 Task: Set up alerts for new listings in San Diego, California, with a backyard garden.
Action: Key pressed s<Key.caps_lock>AN<Key.space><Key.caps_lock>d<Key.caps_lock>IEGO
Screenshot: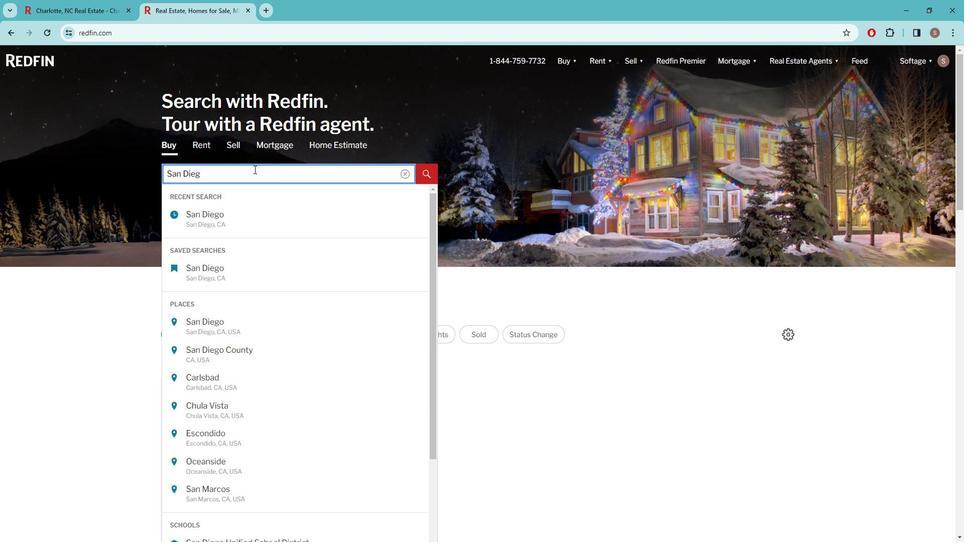 
Action: Mouse moved to (210, 222)
Screenshot: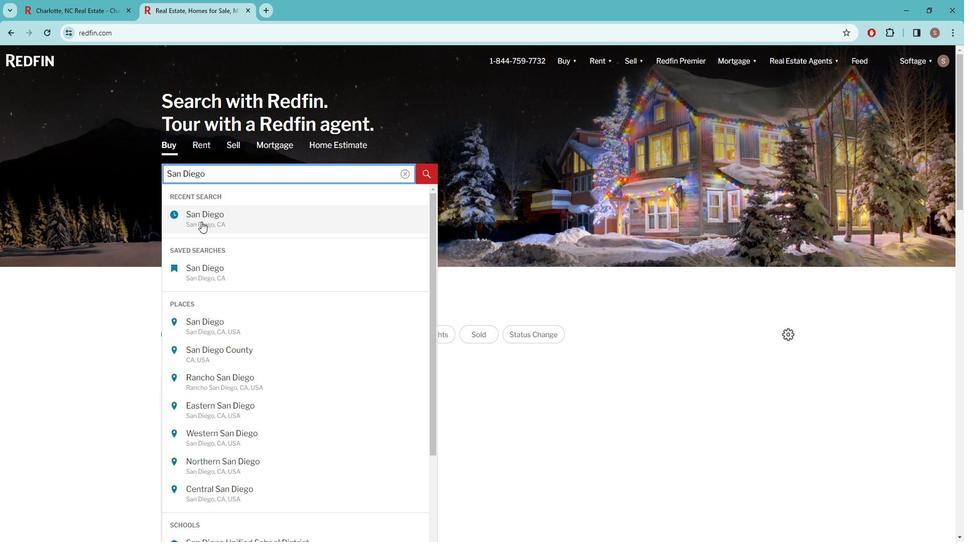 
Action: Mouse pressed left at (210, 222)
Screenshot: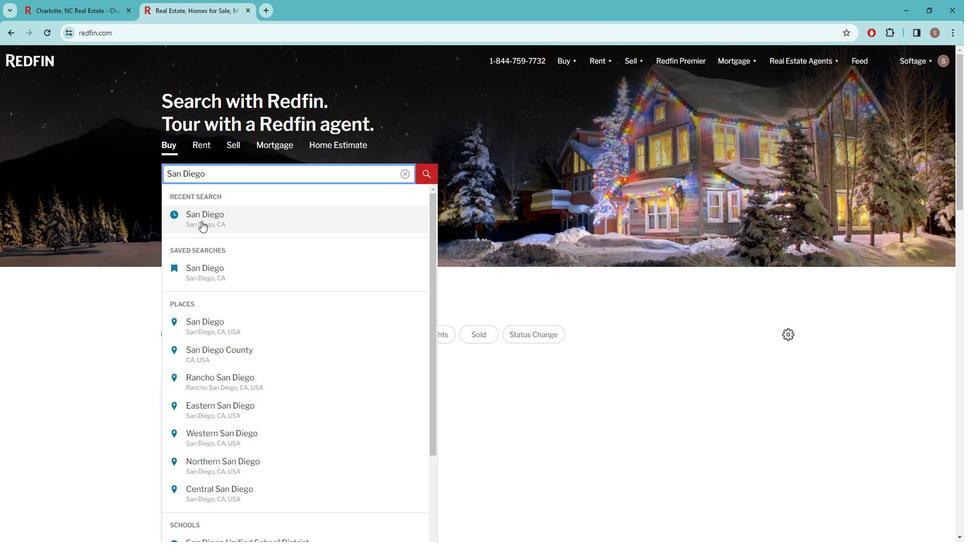 
Action: Mouse moved to (851, 128)
Screenshot: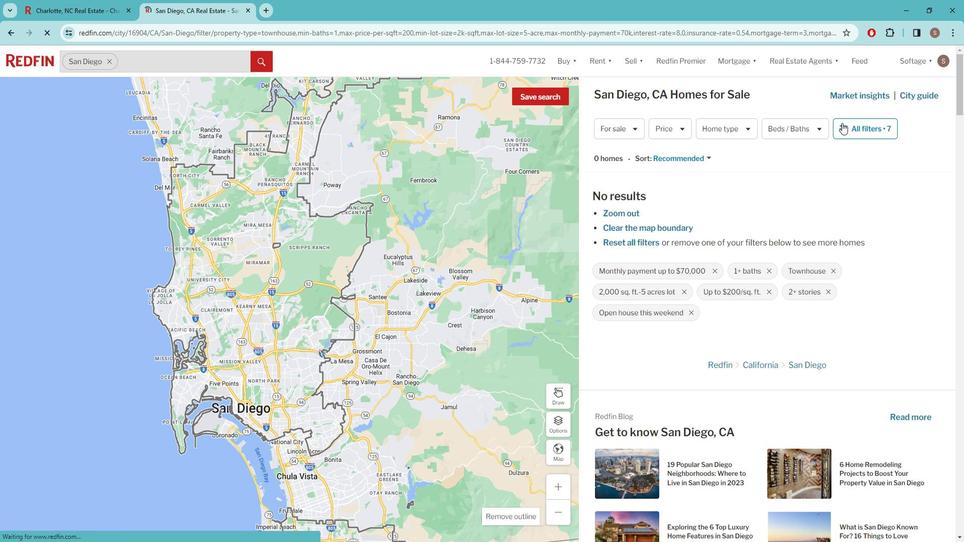 
Action: Mouse pressed left at (851, 128)
Screenshot: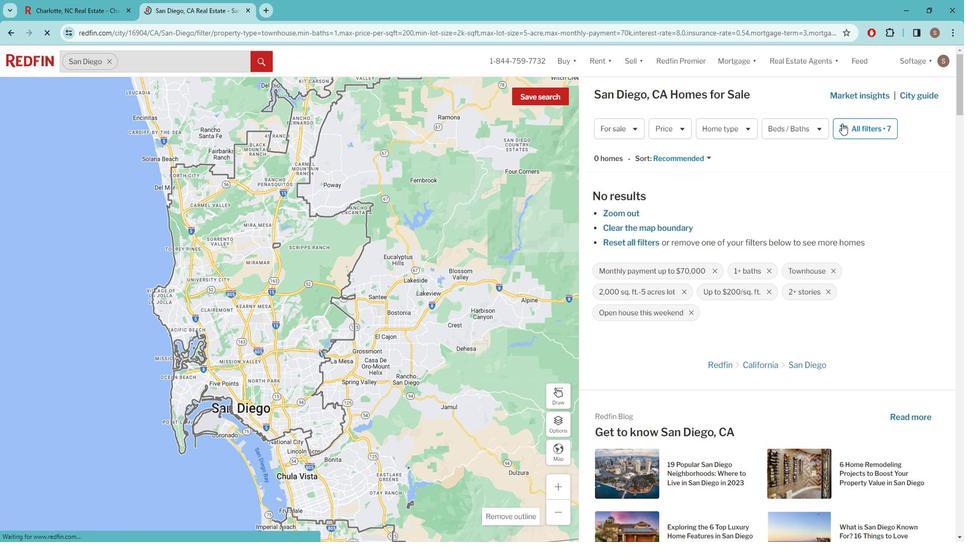
Action: Mouse moved to (887, 128)
Screenshot: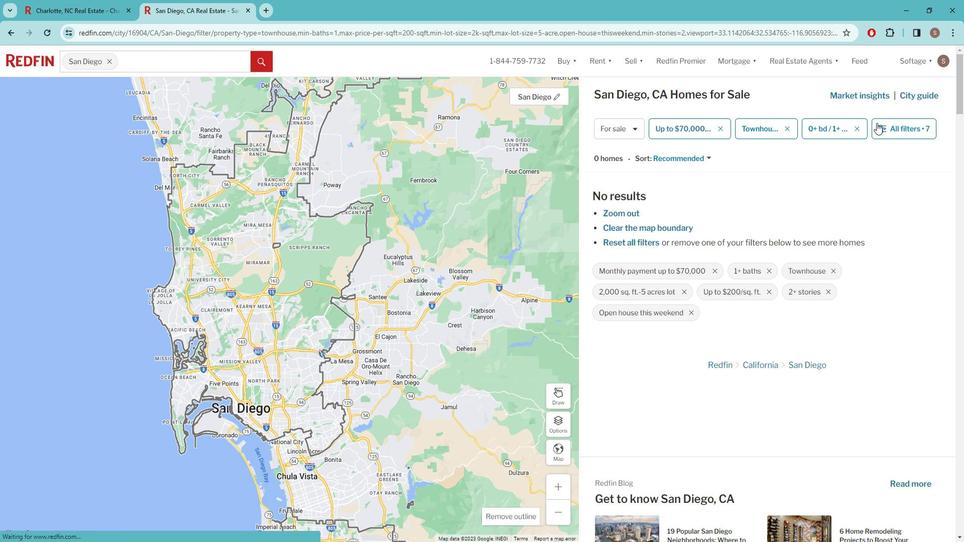 
Action: Mouse pressed left at (887, 128)
Screenshot: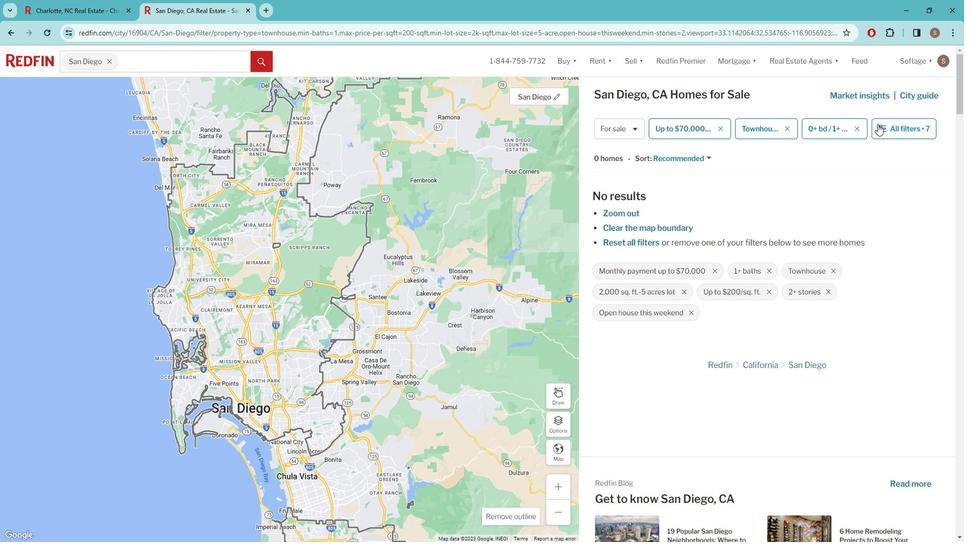 
Action: Mouse moved to (748, 190)
Screenshot: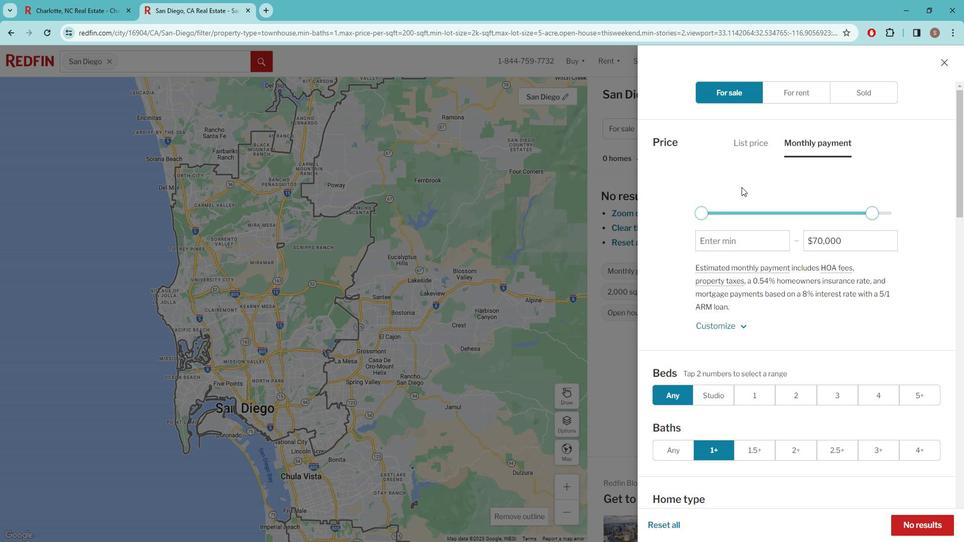 
Action: Mouse scrolled (748, 190) with delta (0, 0)
Screenshot: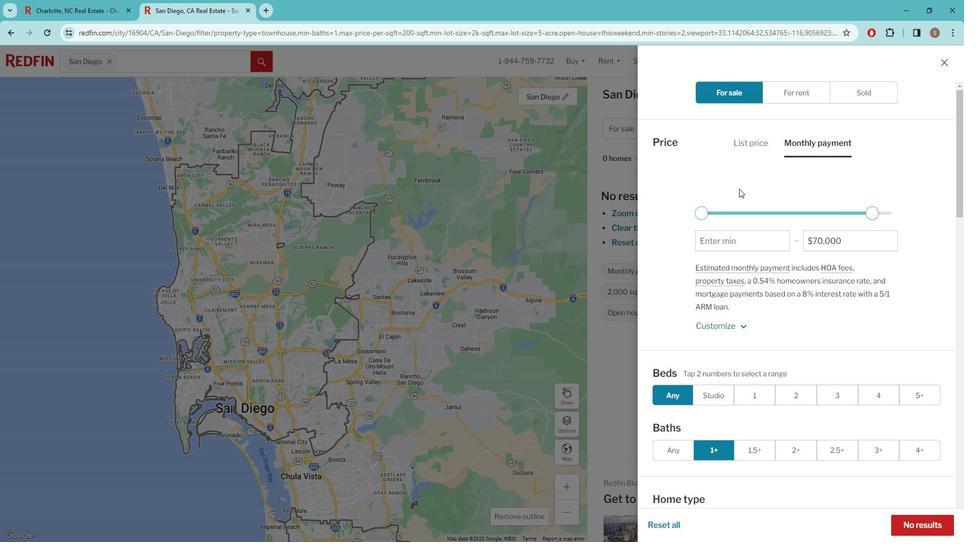 
Action: Mouse moved to (748, 190)
Screenshot: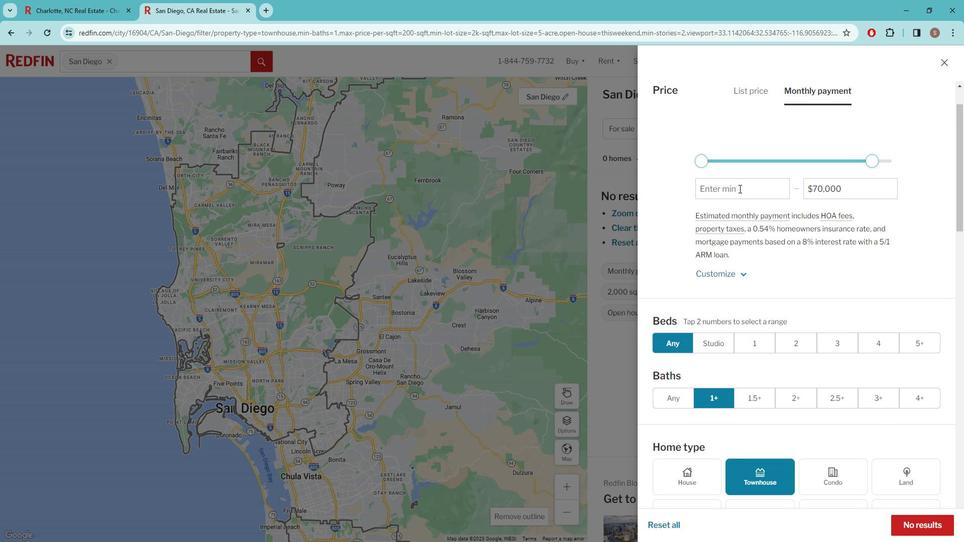 
Action: Mouse scrolled (748, 190) with delta (0, 0)
Screenshot: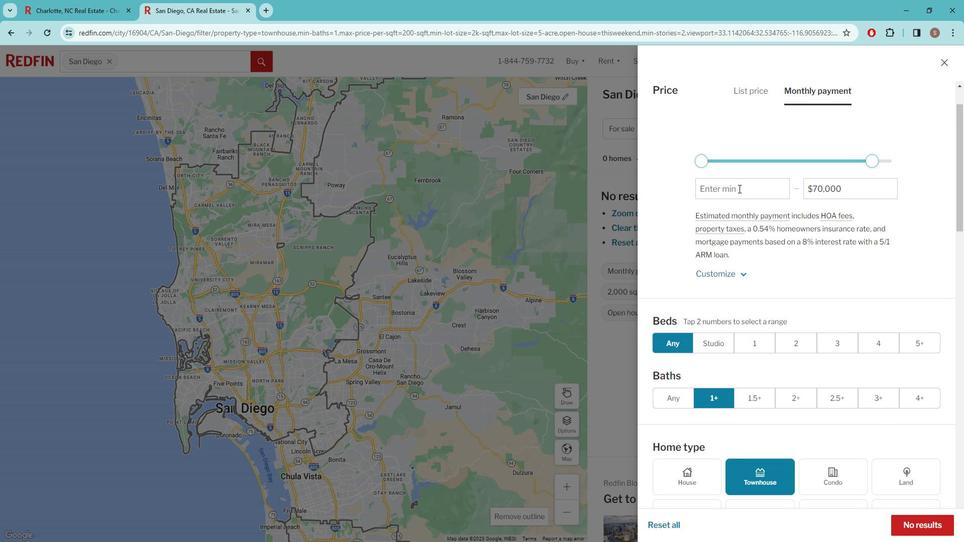 
Action: Mouse moved to (747, 190)
Screenshot: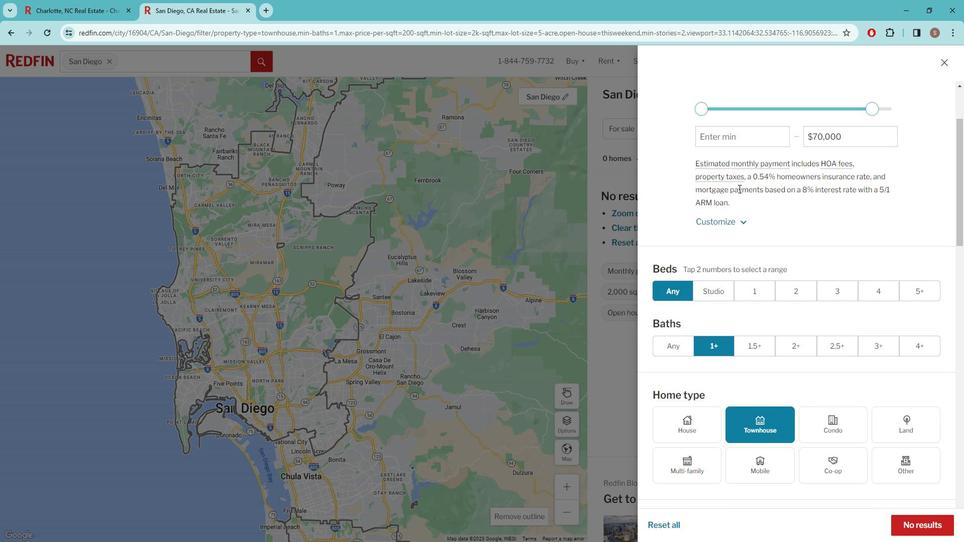 
Action: Mouse scrolled (747, 190) with delta (0, 0)
Screenshot: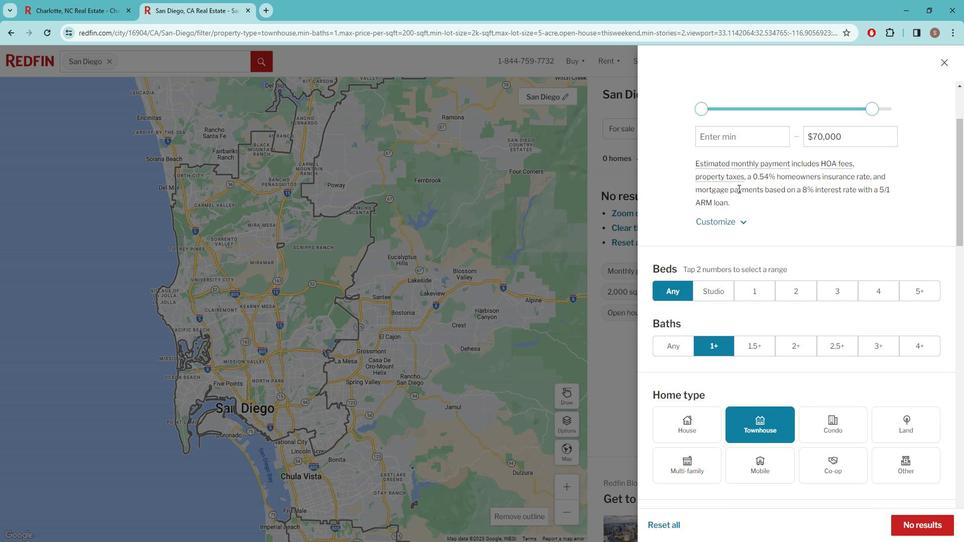 
Action: Mouse scrolled (747, 190) with delta (0, 0)
Screenshot: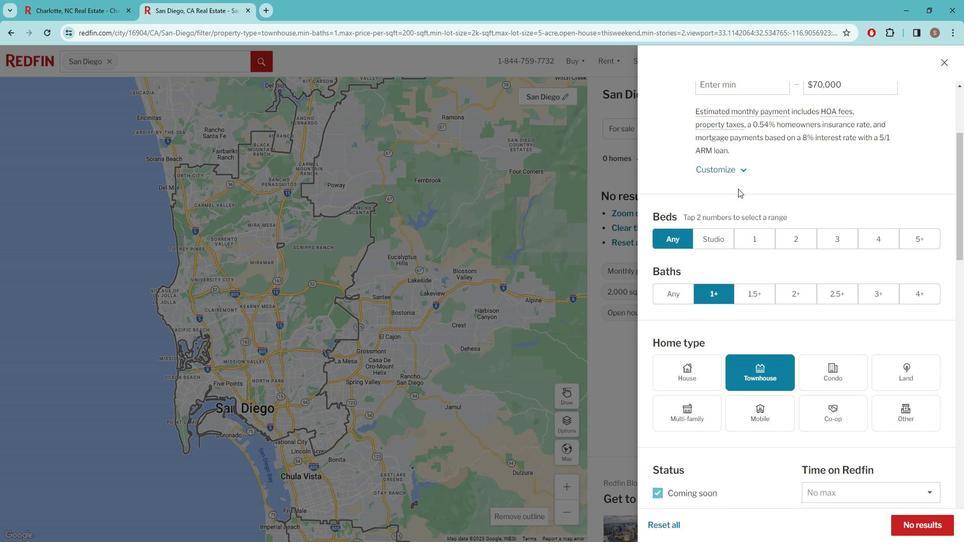 
Action: Mouse scrolled (747, 190) with delta (0, 0)
Screenshot: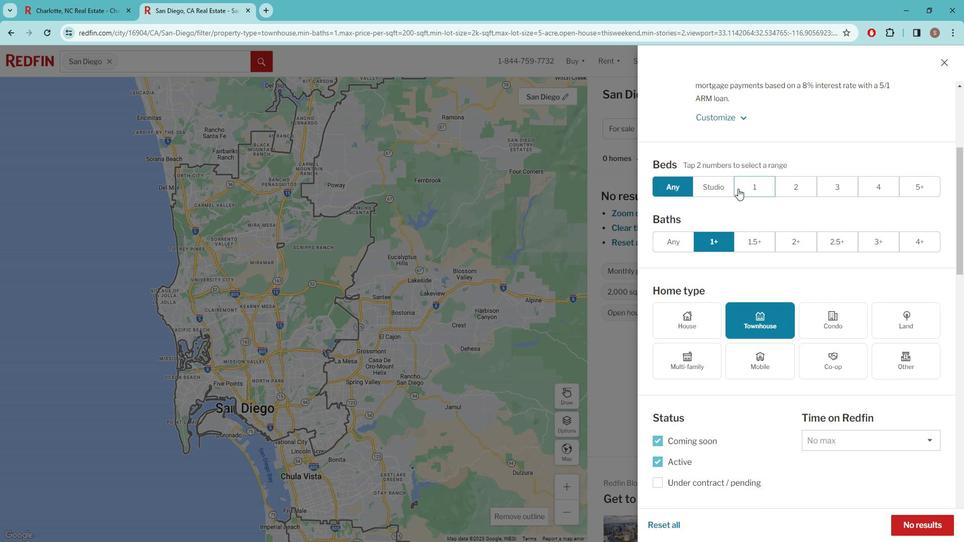 
Action: Mouse moved to (769, 259)
Screenshot: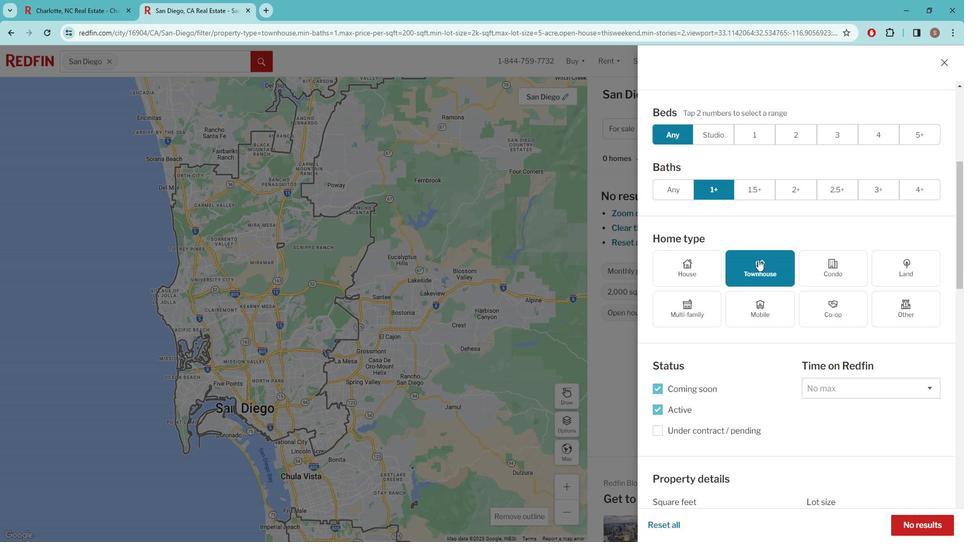 
Action: Mouse pressed left at (769, 259)
Screenshot: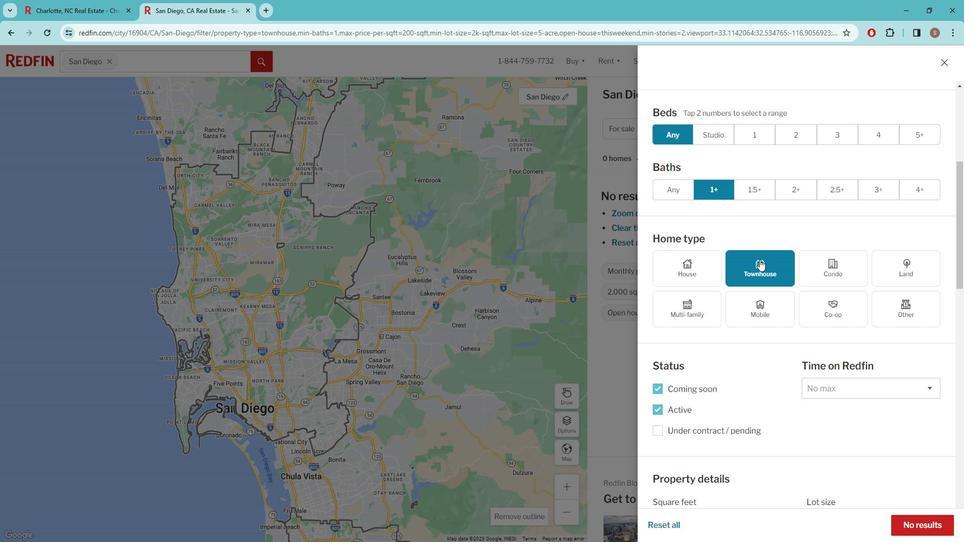 
Action: Mouse moved to (685, 187)
Screenshot: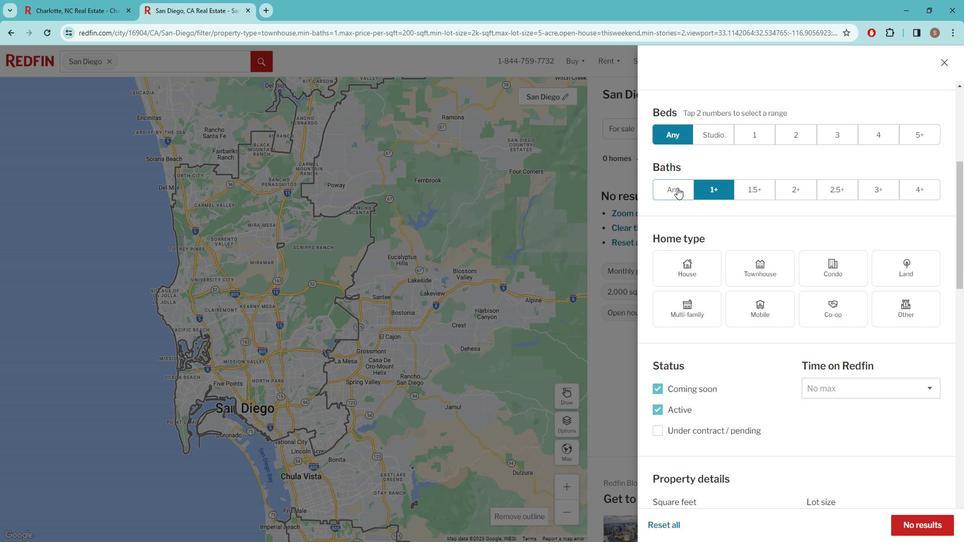 
Action: Mouse pressed left at (685, 187)
Screenshot: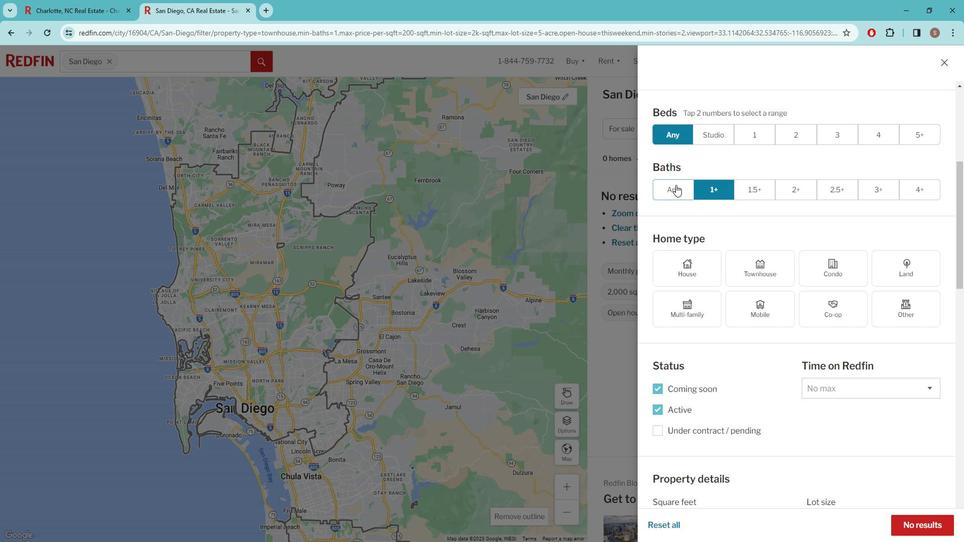 
Action: Mouse moved to (744, 227)
Screenshot: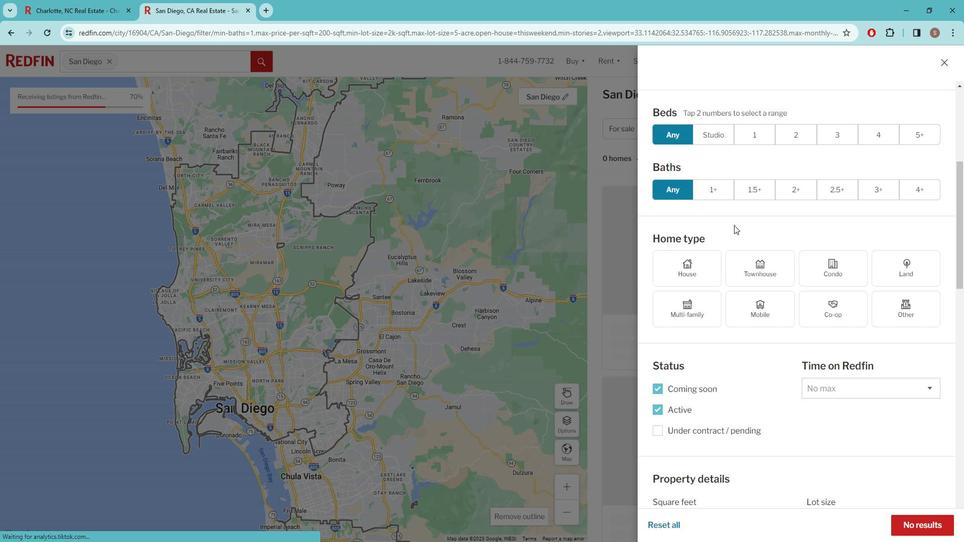 
Action: Mouse scrolled (744, 226) with delta (0, 0)
Screenshot: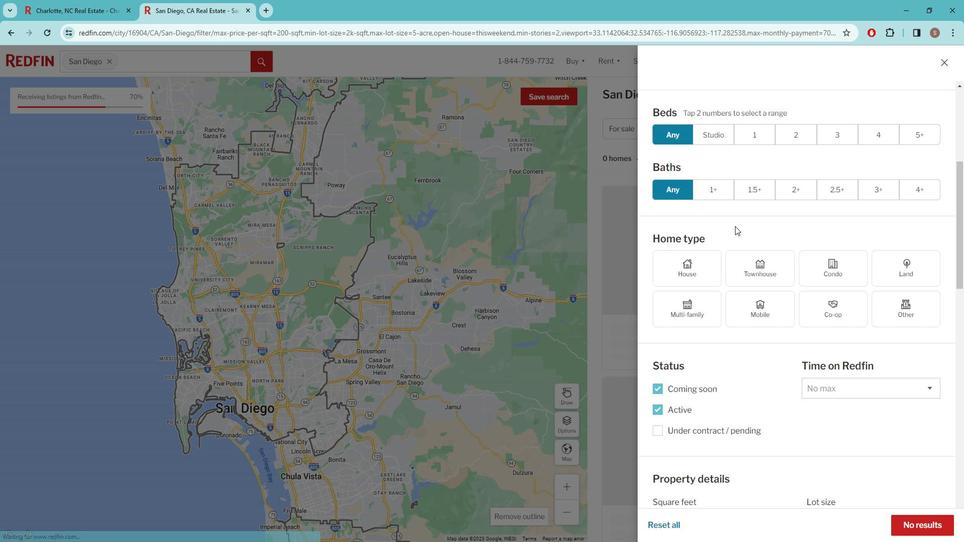 
Action: Mouse scrolled (744, 226) with delta (0, 0)
Screenshot: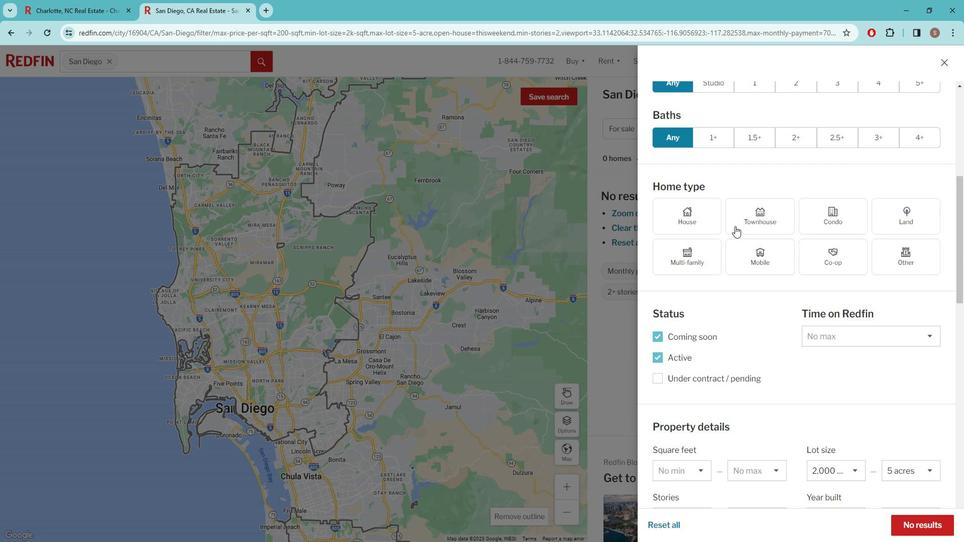 
Action: Mouse scrolled (744, 226) with delta (0, 0)
Screenshot: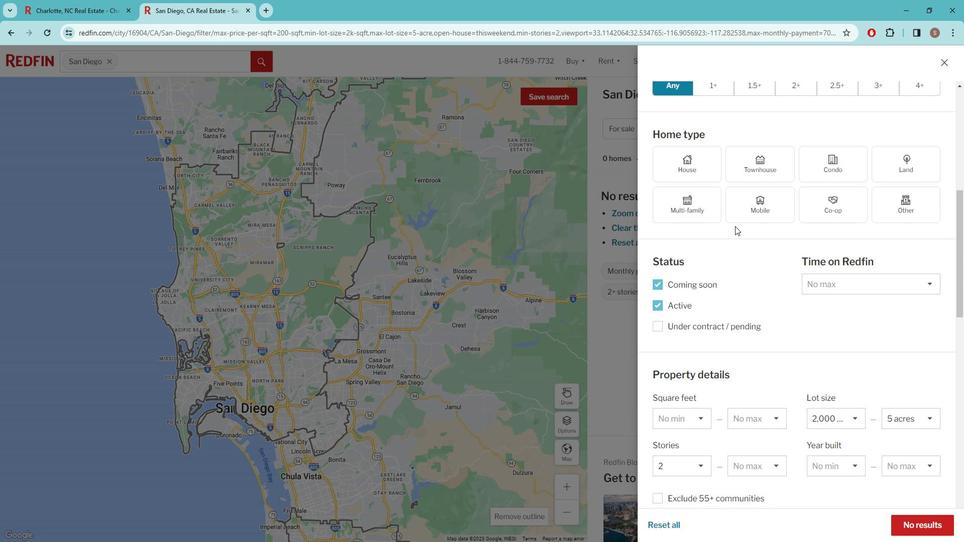 
Action: Mouse scrolled (744, 226) with delta (0, 0)
Screenshot: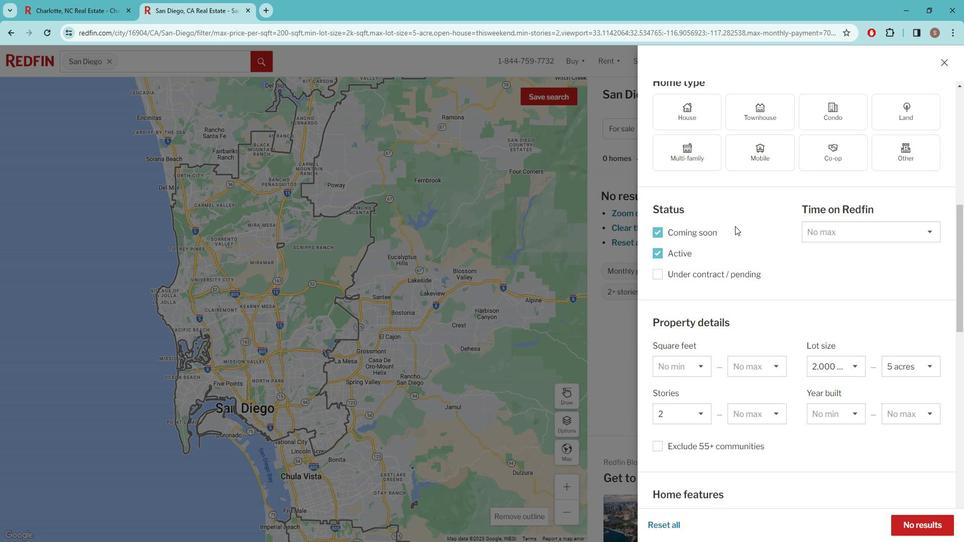 
Action: Mouse scrolled (744, 226) with delta (0, 0)
Screenshot: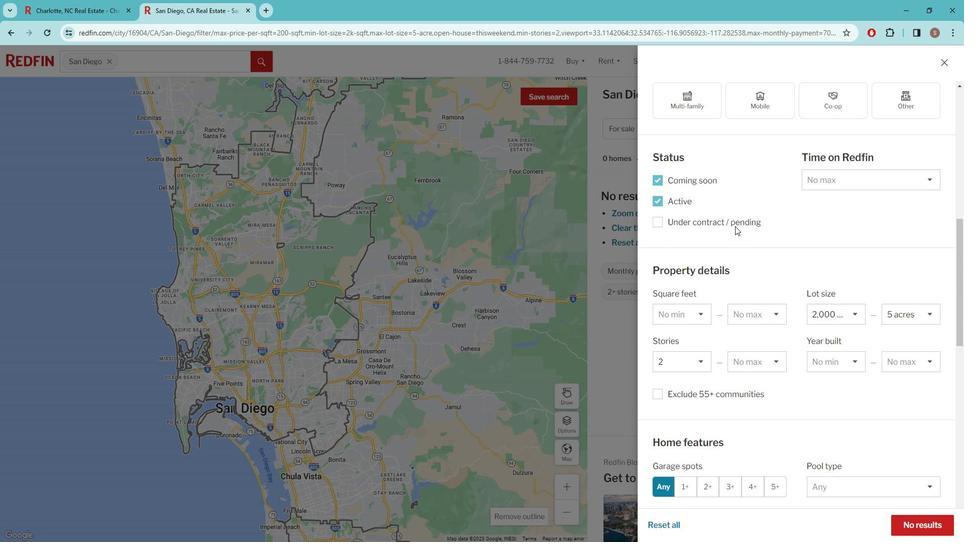 
Action: Mouse scrolled (744, 226) with delta (0, 0)
Screenshot: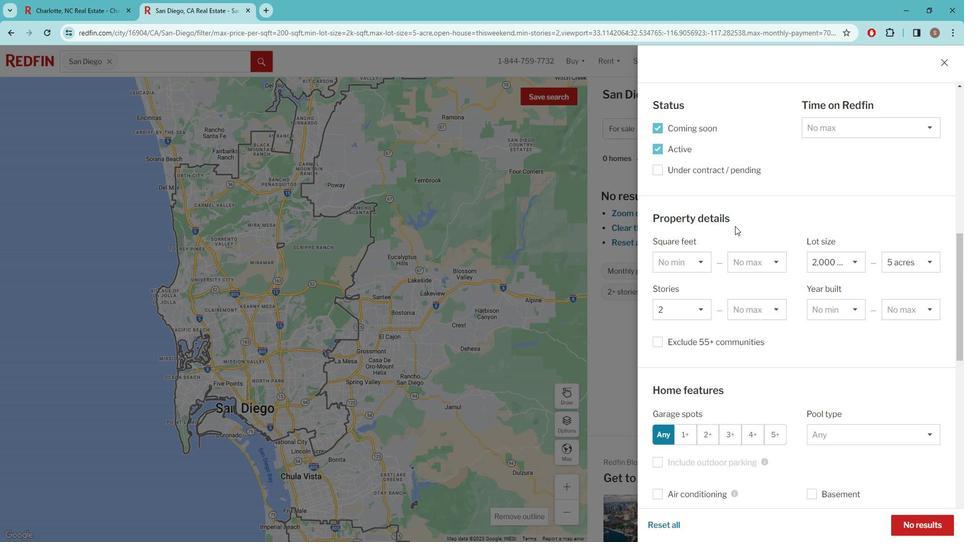 
Action: Mouse scrolled (744, 226) with delta (0, 0)
Screenshot: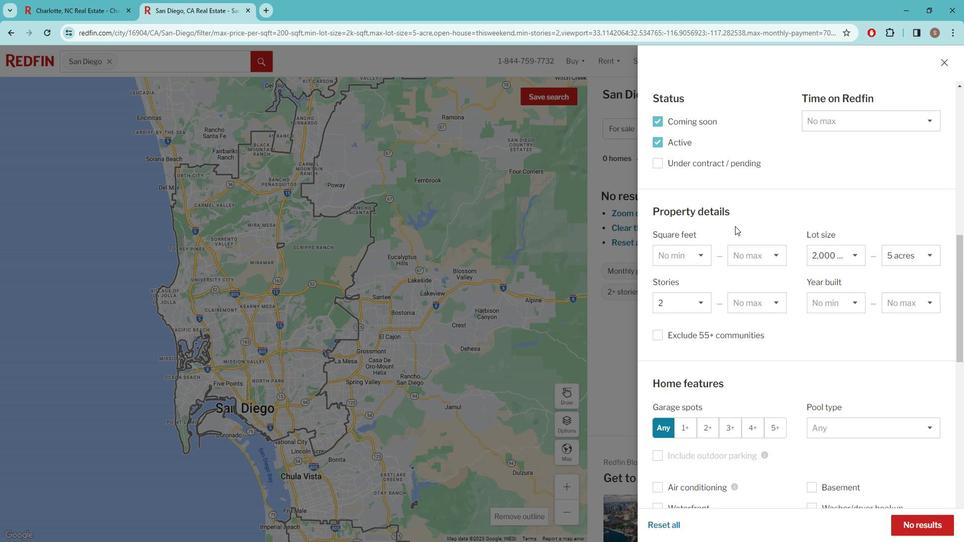 
Action: Mouse scrolled (744, 226) with delta (0, 0)
Screenshot: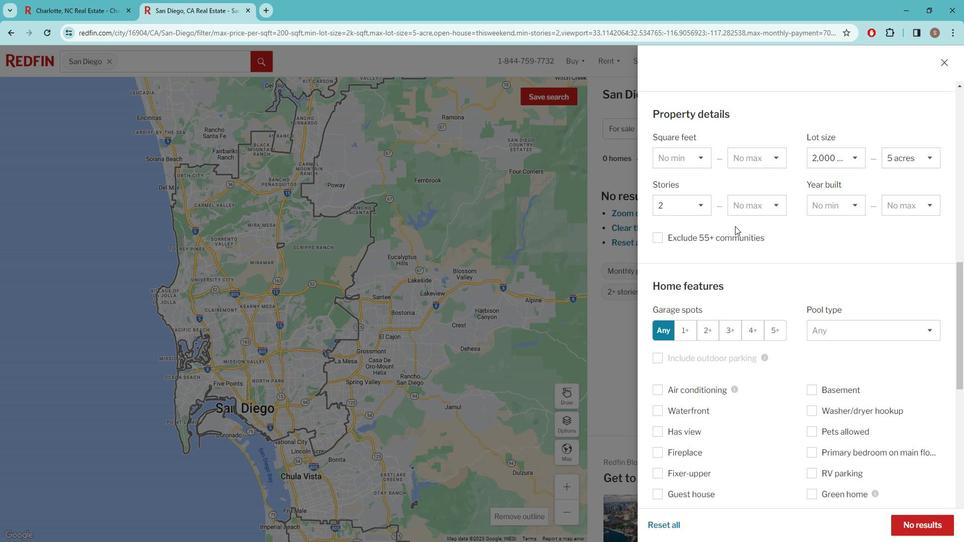 
Action: Mouse moved to (743, 227)
Screenshot: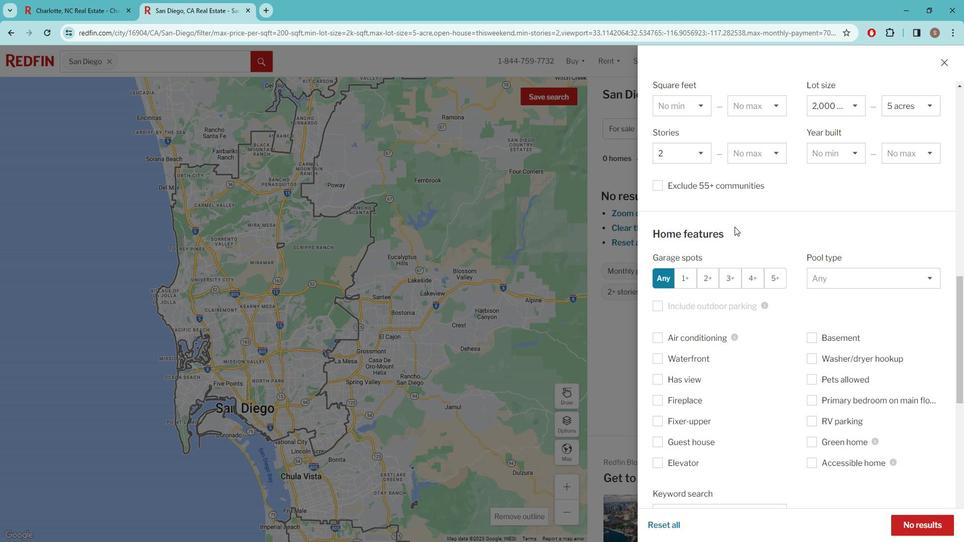
Action: Mouse scrolled (743, 227) with delta (0, 0)
Screenshot: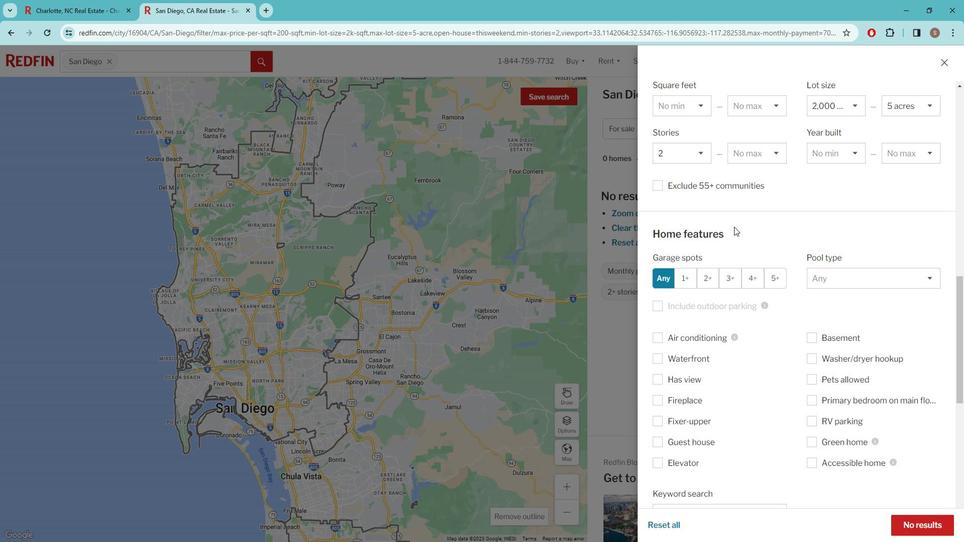
Action: Mouse moved to (739, 244)
Screenshot: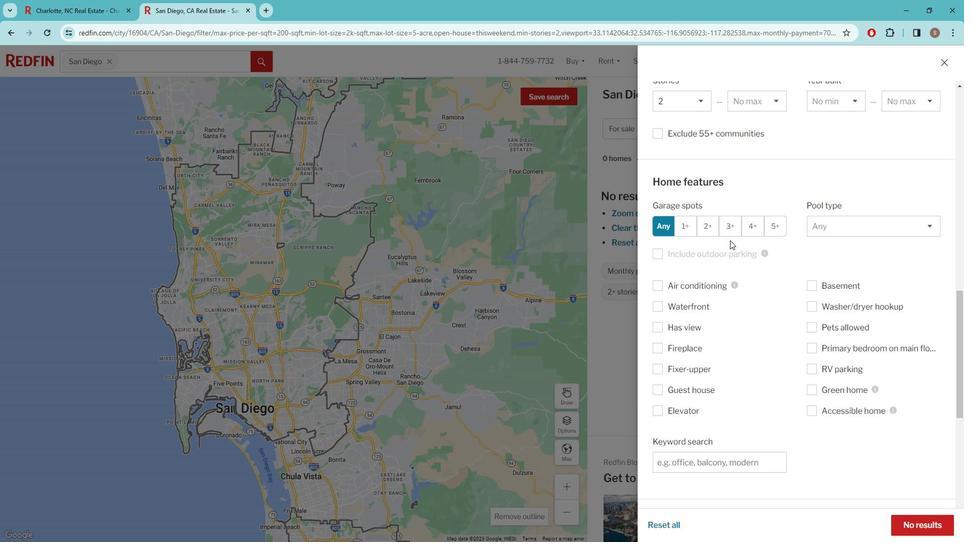 
Action: Mouse scrolled (739, 243) with delta (0, 0)
Screenshot: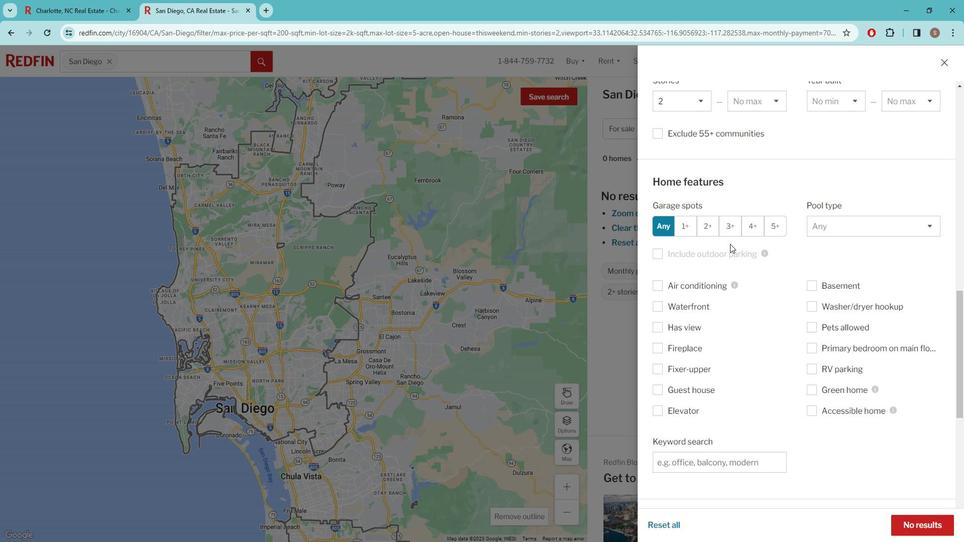 
Action: Mouse moved to (691, 407)
Screenshot: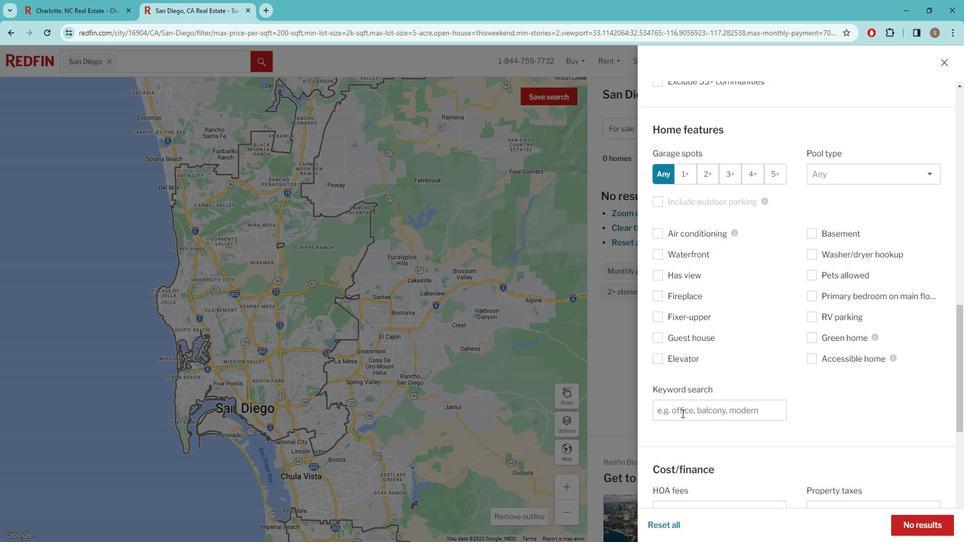 
Action: Mouse pressed left at (691, 407)
Screenshot: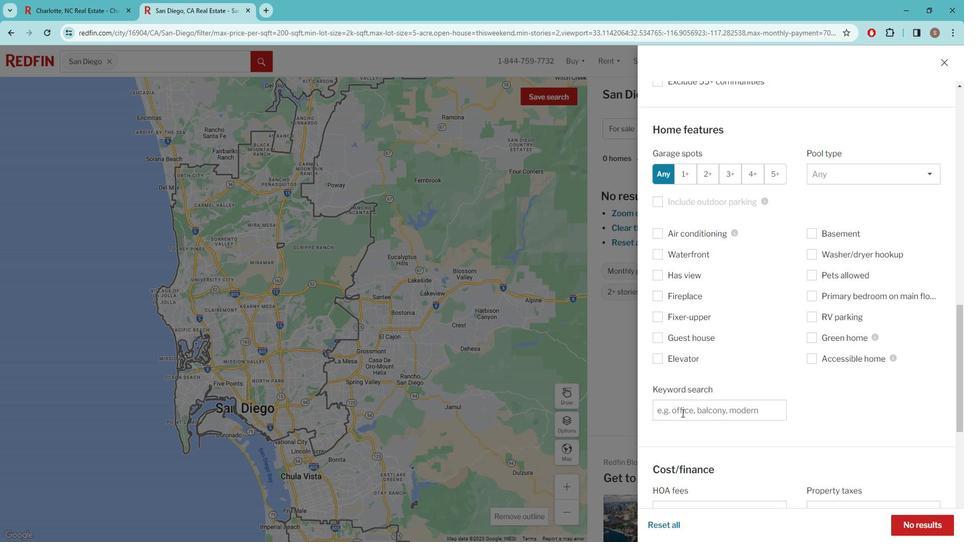 
Action: Key pressed BACKYARD<Key.space>GARDEN<Key.space>
Screenshot: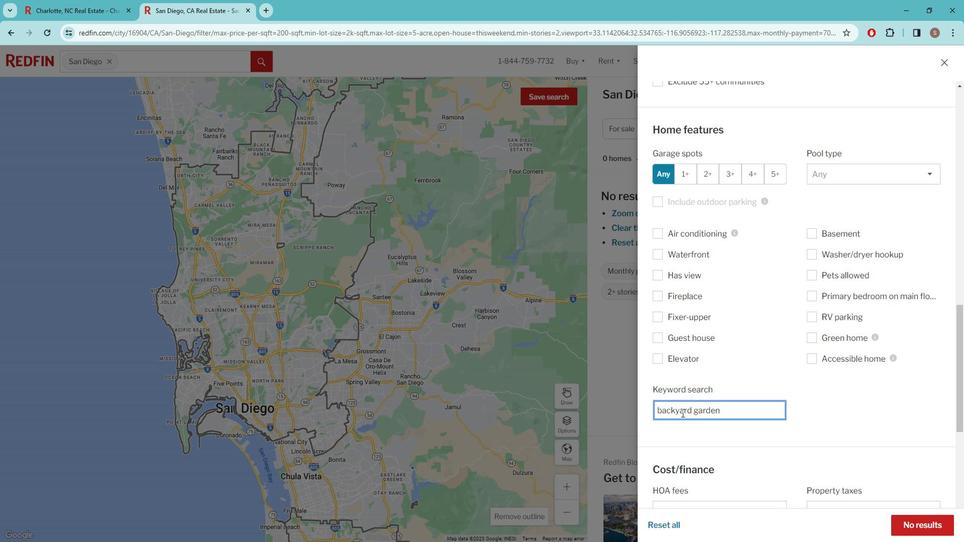 
Action: Mouse moved to (724, 394)
Screenshot: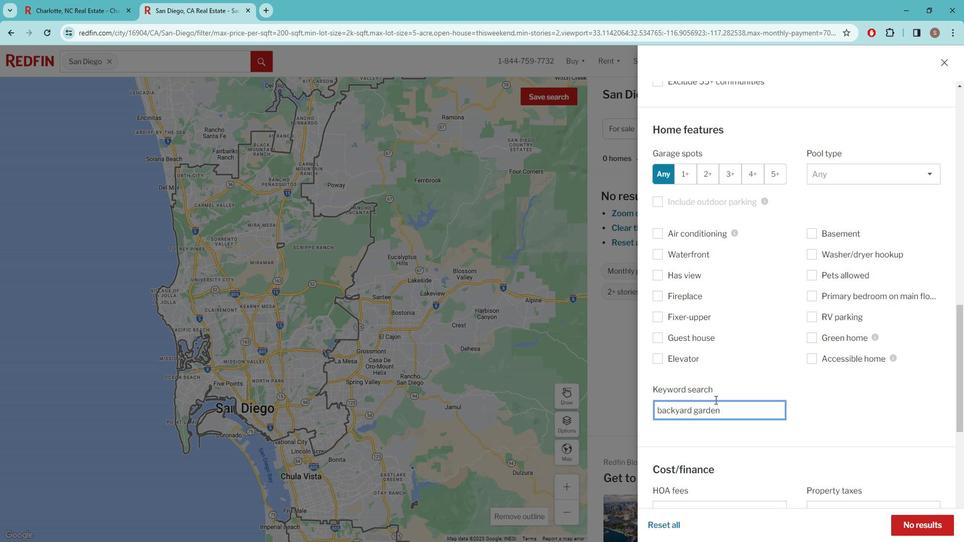 
Action: Mouse scrolled (724, 393) with delta (0, 0)
Screenshot: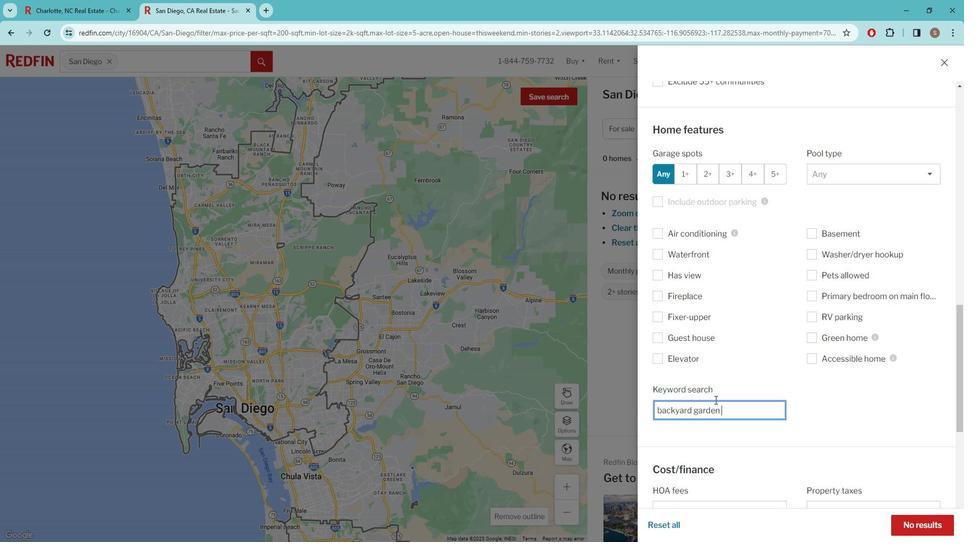 
Action: Mouse moved to (722, 394)
Screenshot: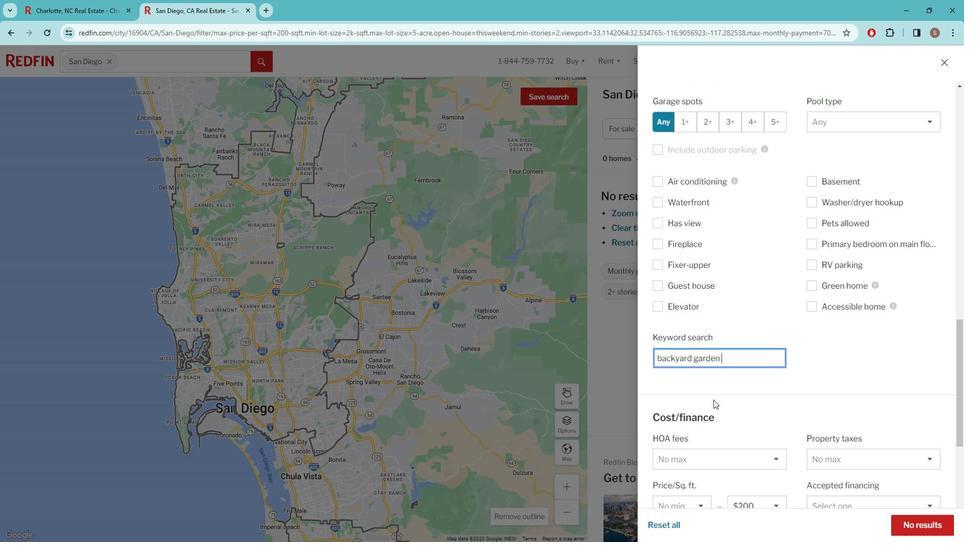 
Action: Mouse scrolled (722, 393) with delta (0, 0)
Screenshot: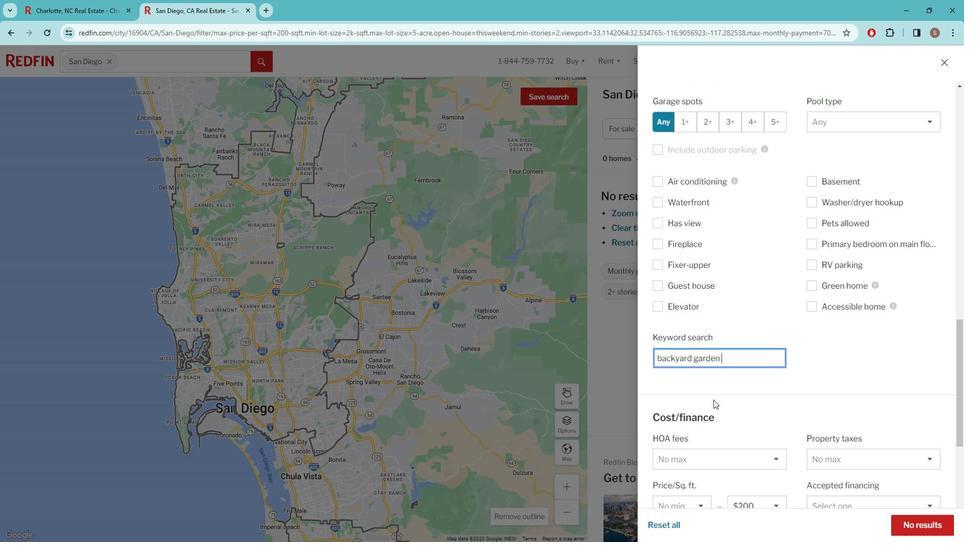 
Action: Mouse moved to (718, 396)
Screenshot: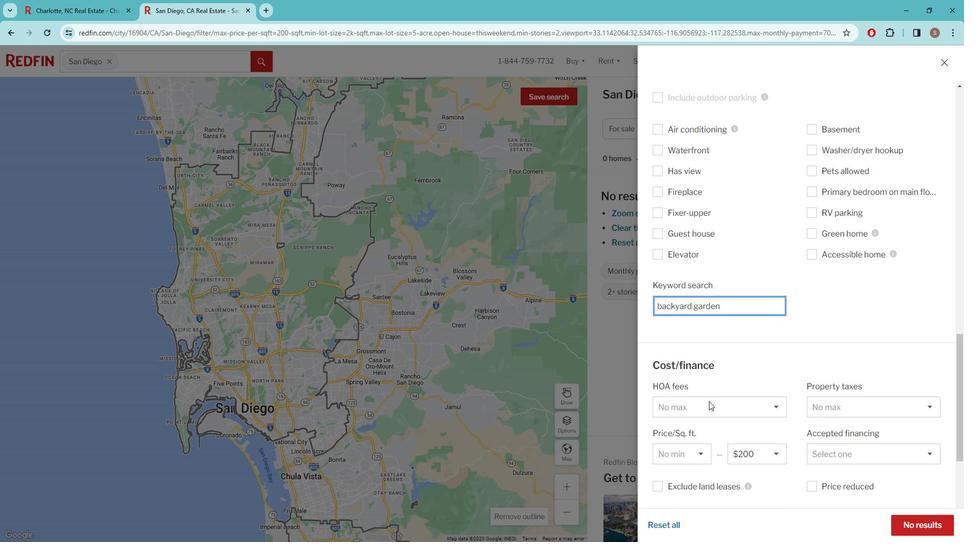 
Action: Mouse scrolled (718, 395) with delta (0, 0)
Screenshot: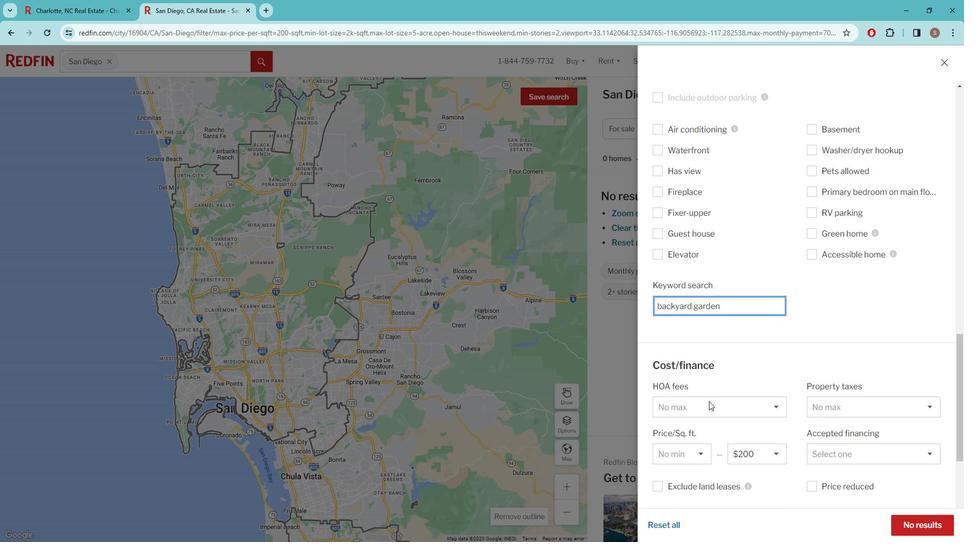 
Action: Mouse scrolled (718, 395) with delta (0, 0)
Screenshot: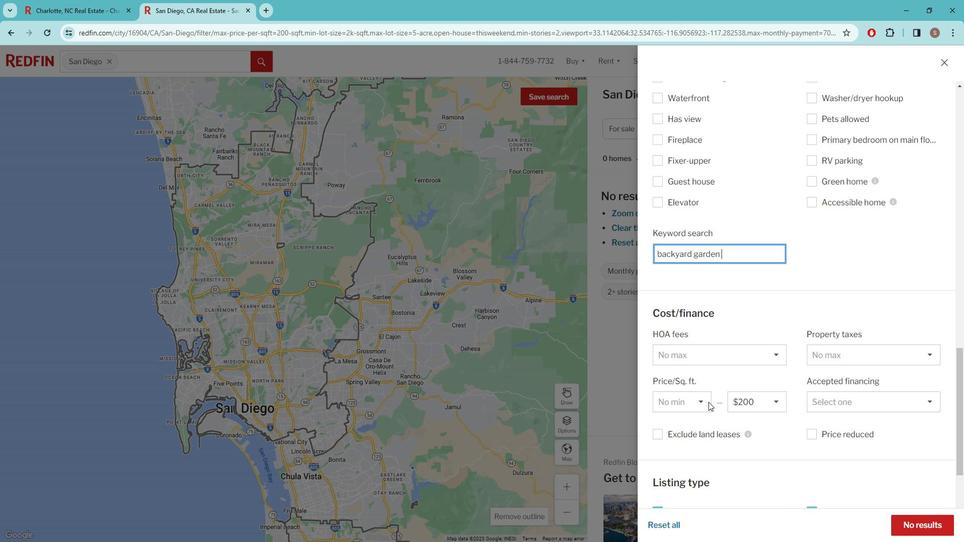 
Action: Mouse moved to (718, 396)
Screenshot: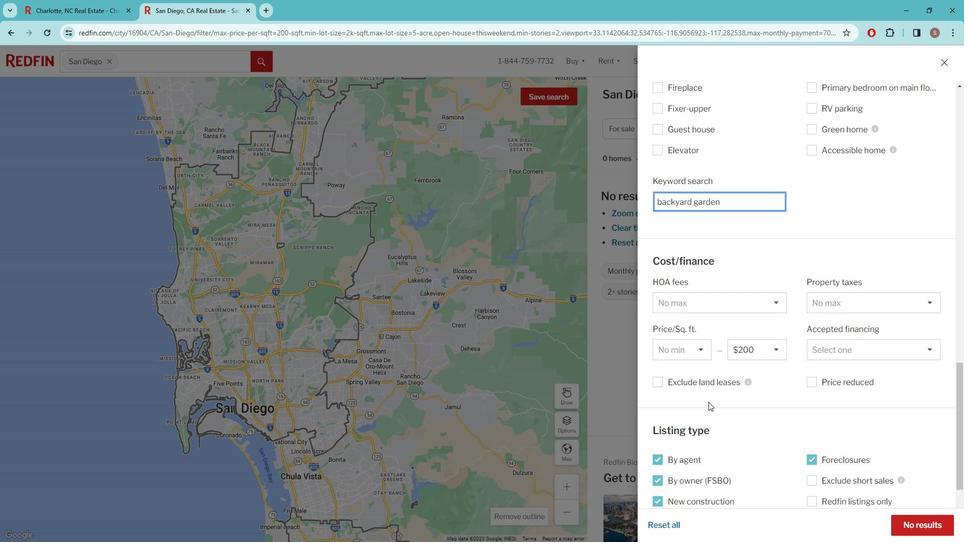 
Action: Mouse scrolled (718, 395) with delta (0, 0)
Screenshot: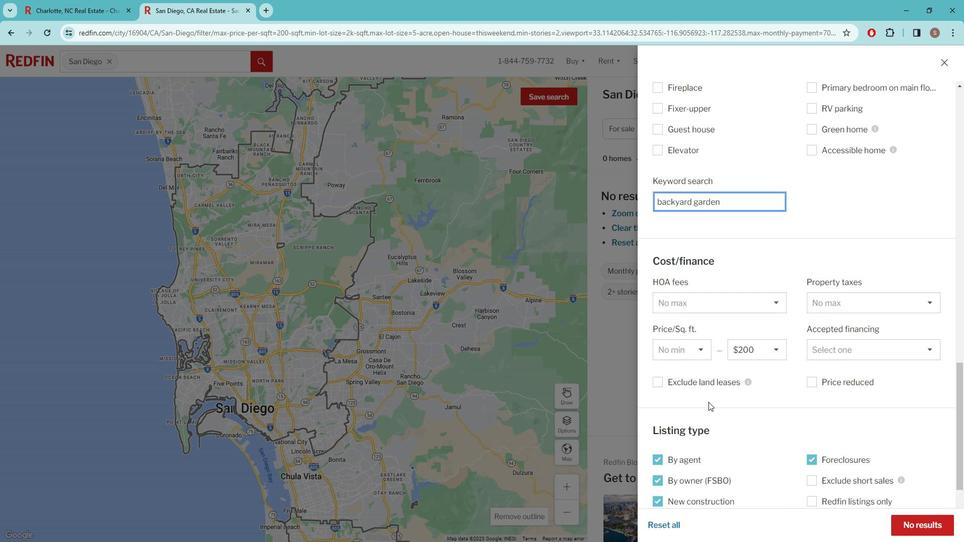 
Action: Mouse scrolled (718, 395) with delta (0, 0)
Screenshot: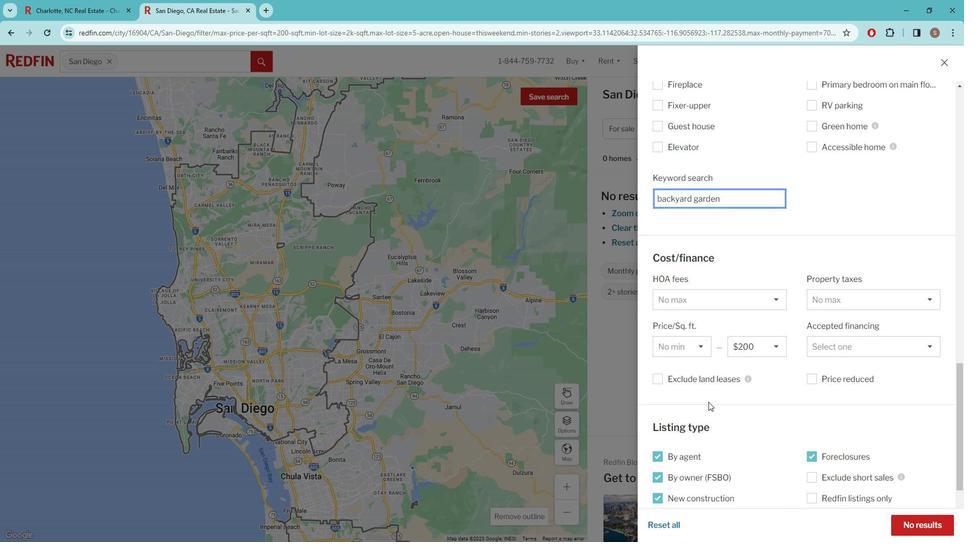 
Action: Mouse scrolled (718, 395) with delta (0, 0)
Screenshot: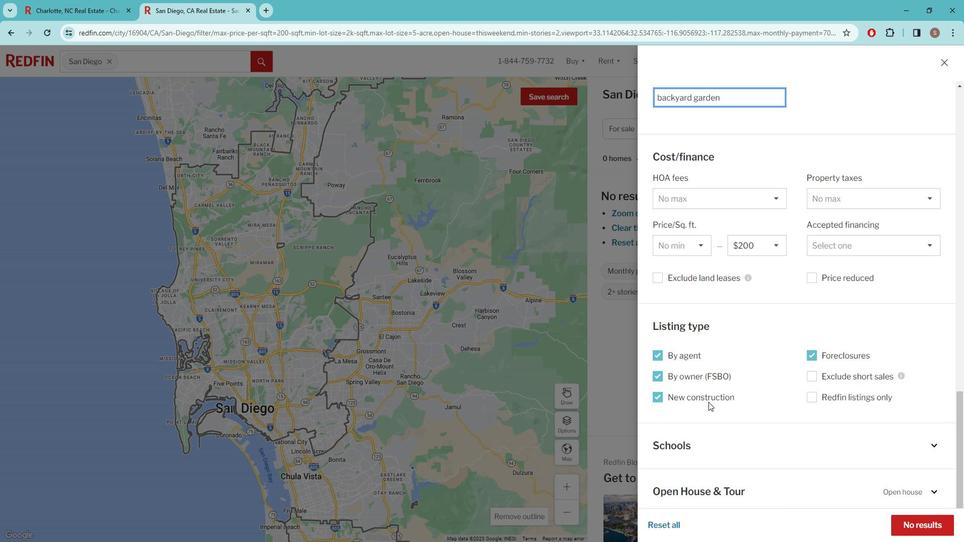 
Action: Mouse moved to (718, 396)
Screenshot: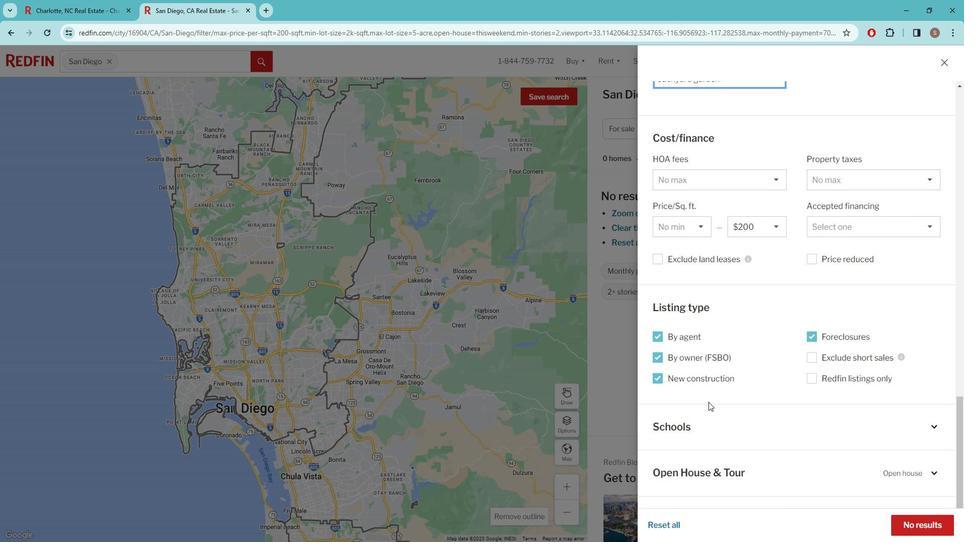 
Action: Mouse scrolled (718, 395) with delta (0, 0)
Screenshot: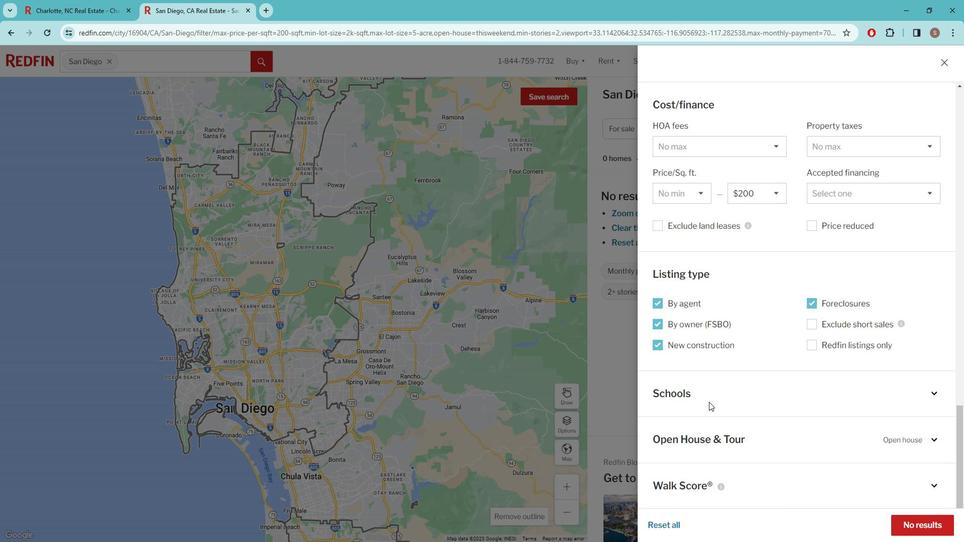 
Action: Mouse scrolled (718, 395) with delta (0, 0)
Screenshot: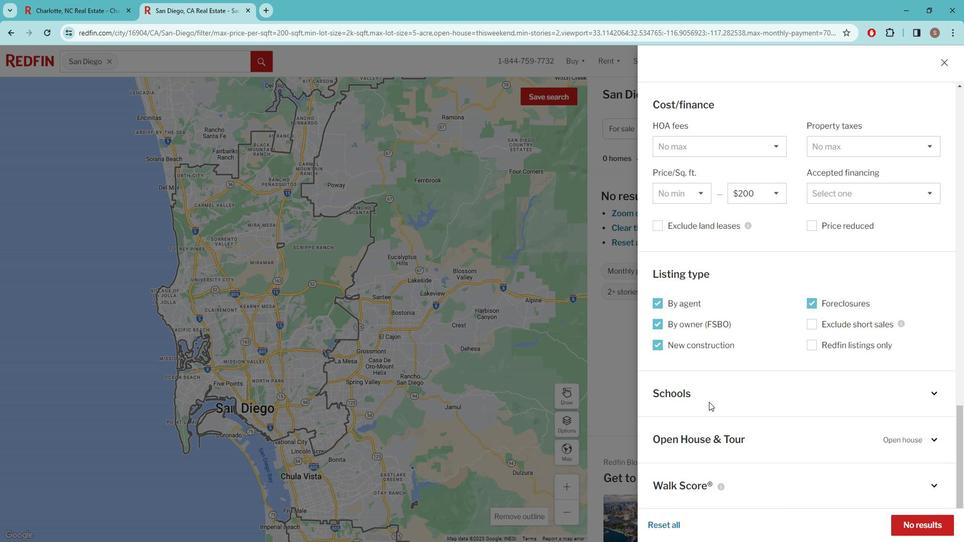 
Action: Mouse moved to (926, 513)
Screenshot: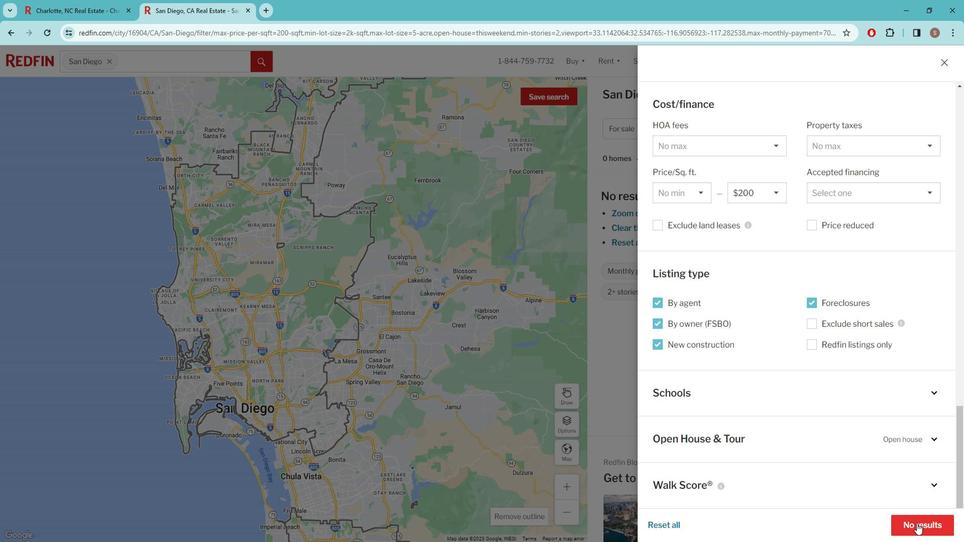 
Action: Mouse pressed left at (926, 513)
Screenshot: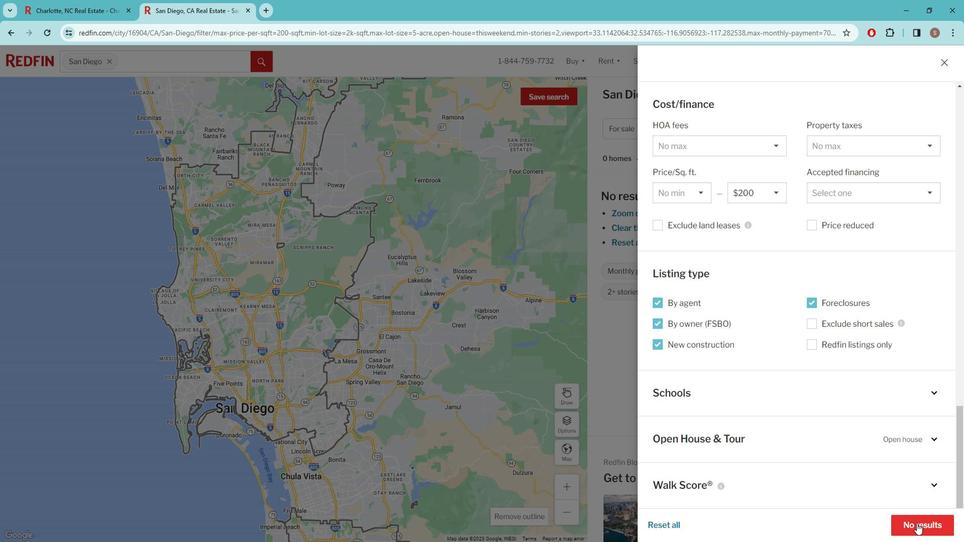 
Action: Mouse moved to (910, 480)
Screenshot: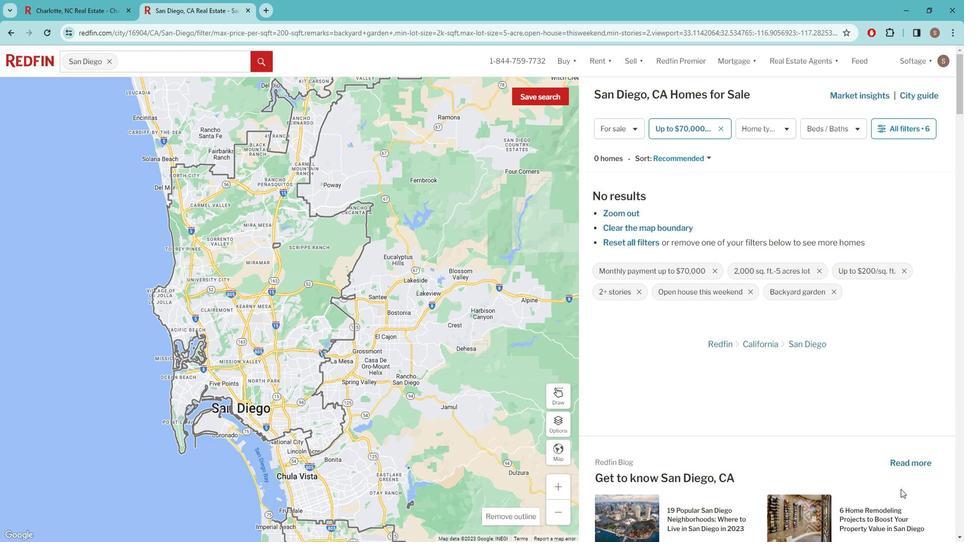 
